 Task: Add Market Corner Garlic Hummus to the cart.
Action: Mouse moved to (1115, 350)
Screenshot: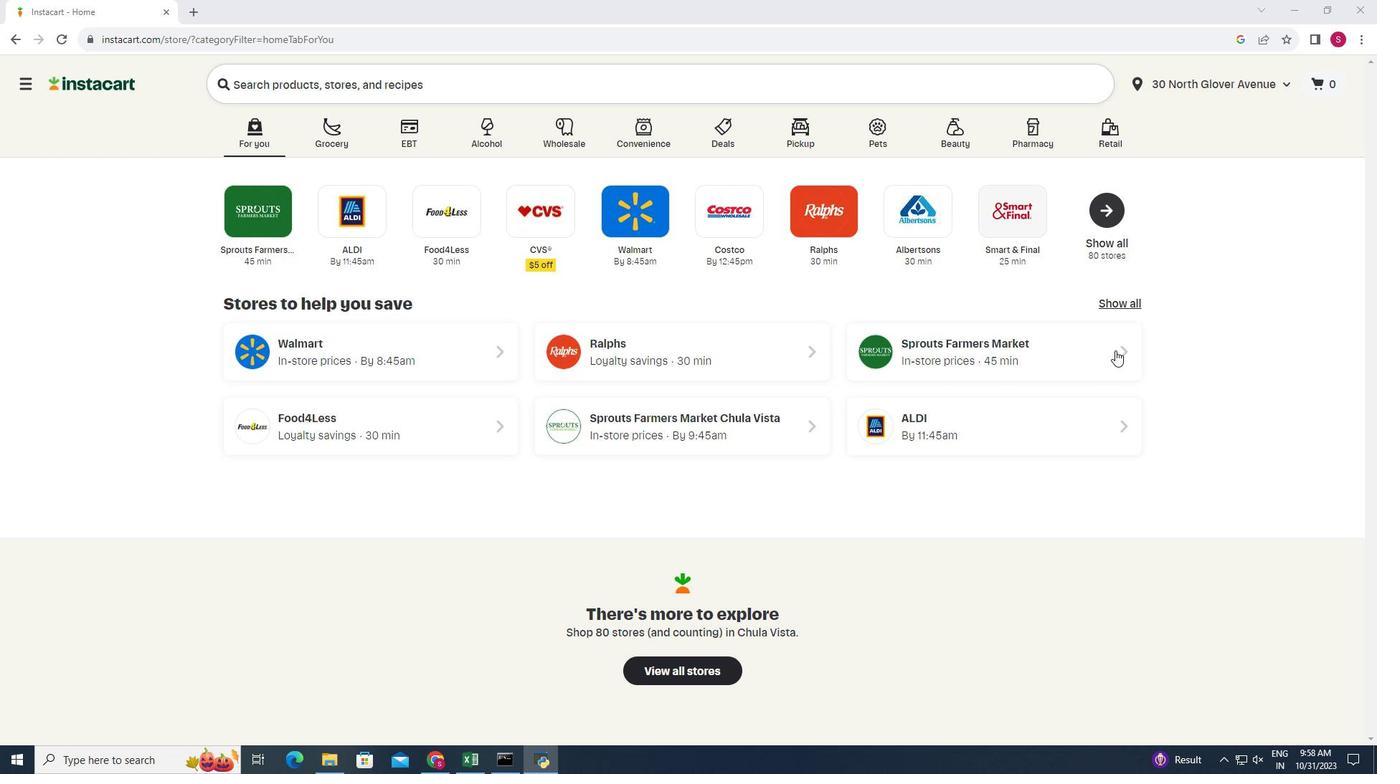 
Action: Mouse pressed left at (1115, 350)
Screenshot: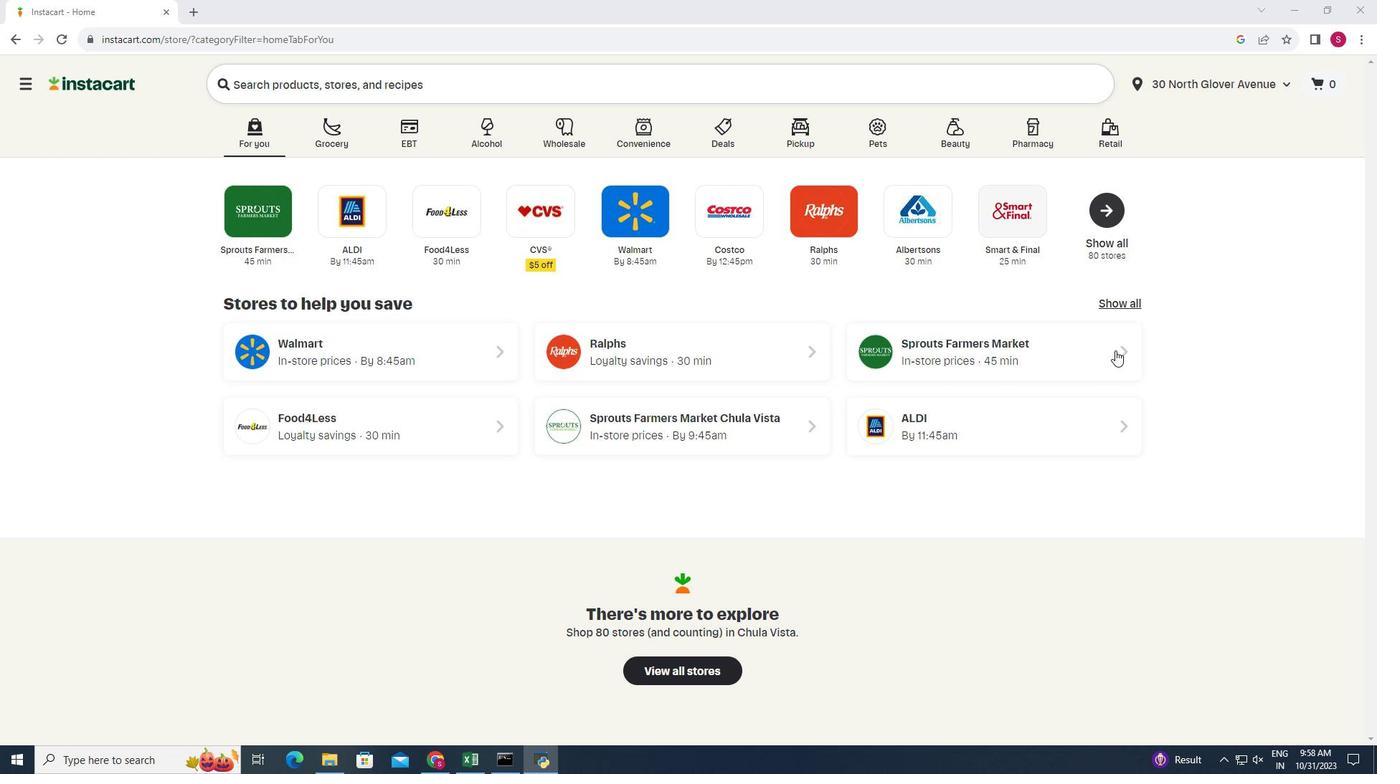 
Action: Mouse moved to (30, 629)
Screenshot: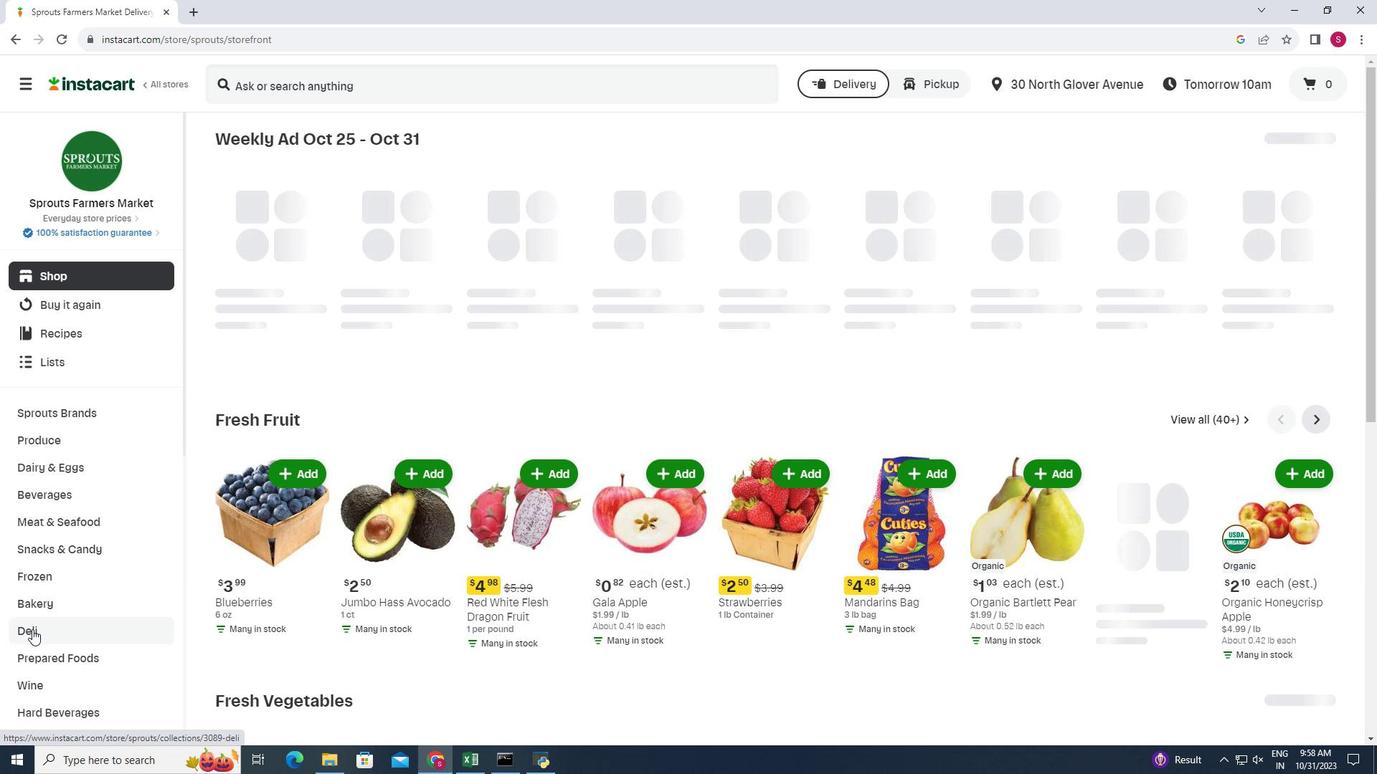 
Action: Mouse pressed left at (30, 629)
Screenshot: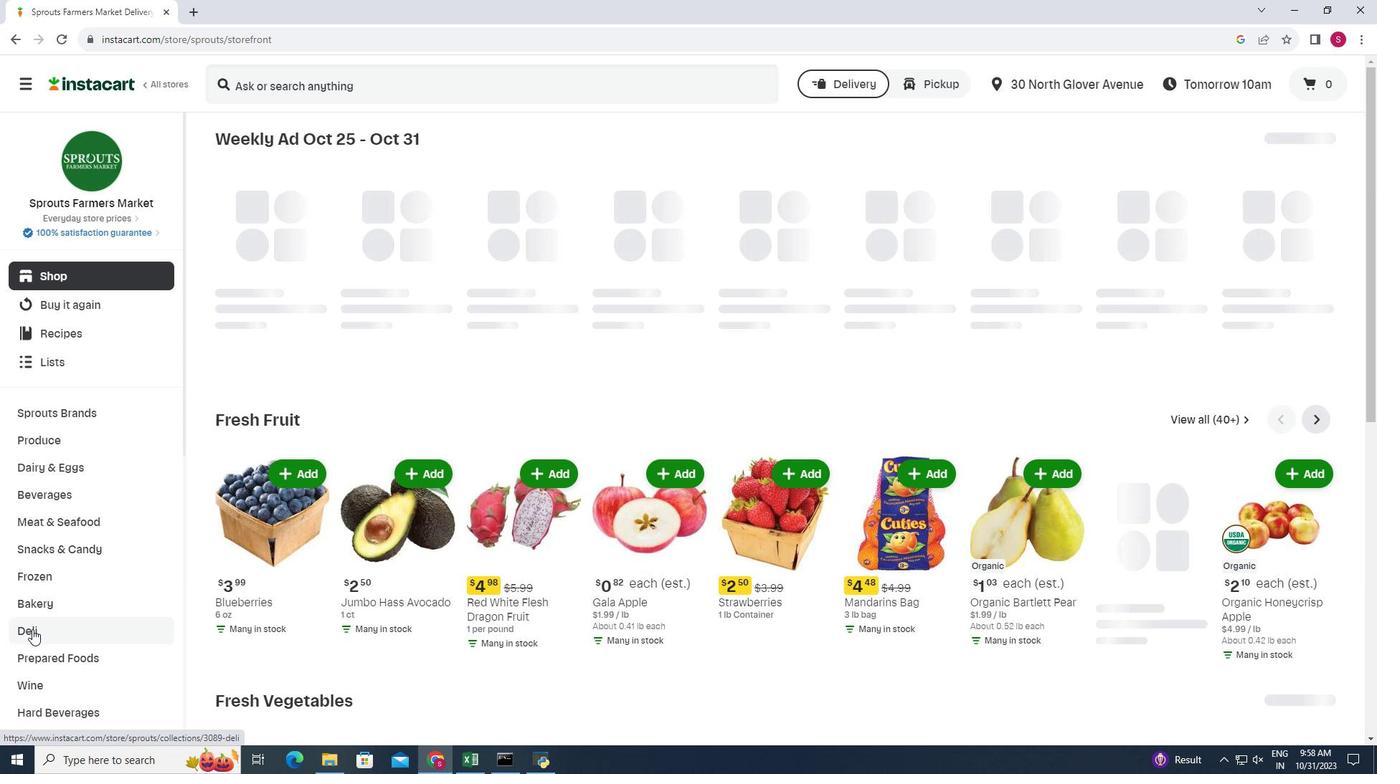 
Action: Mouse moved to (479, 172)
Screenshot: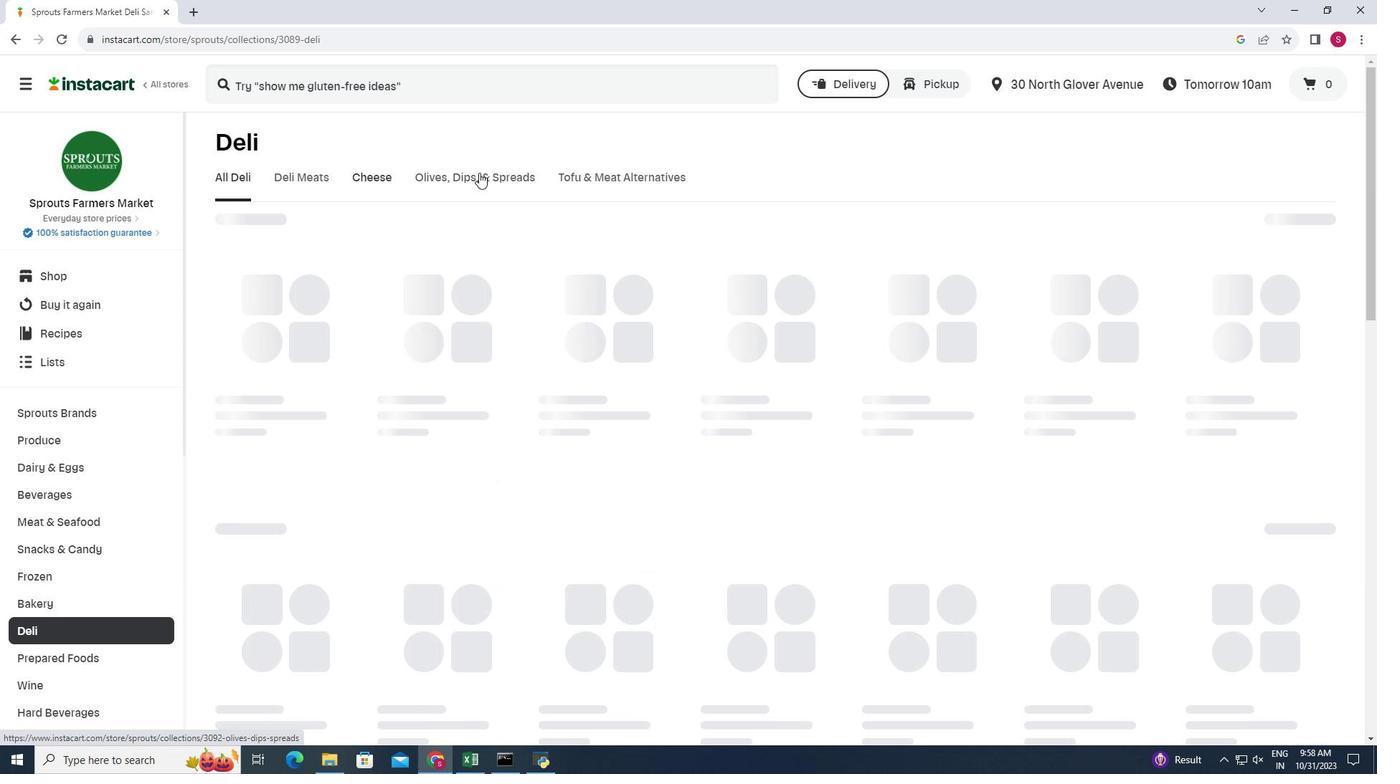 
Action: Mouse pressed left at (479, 172)
Screenshot: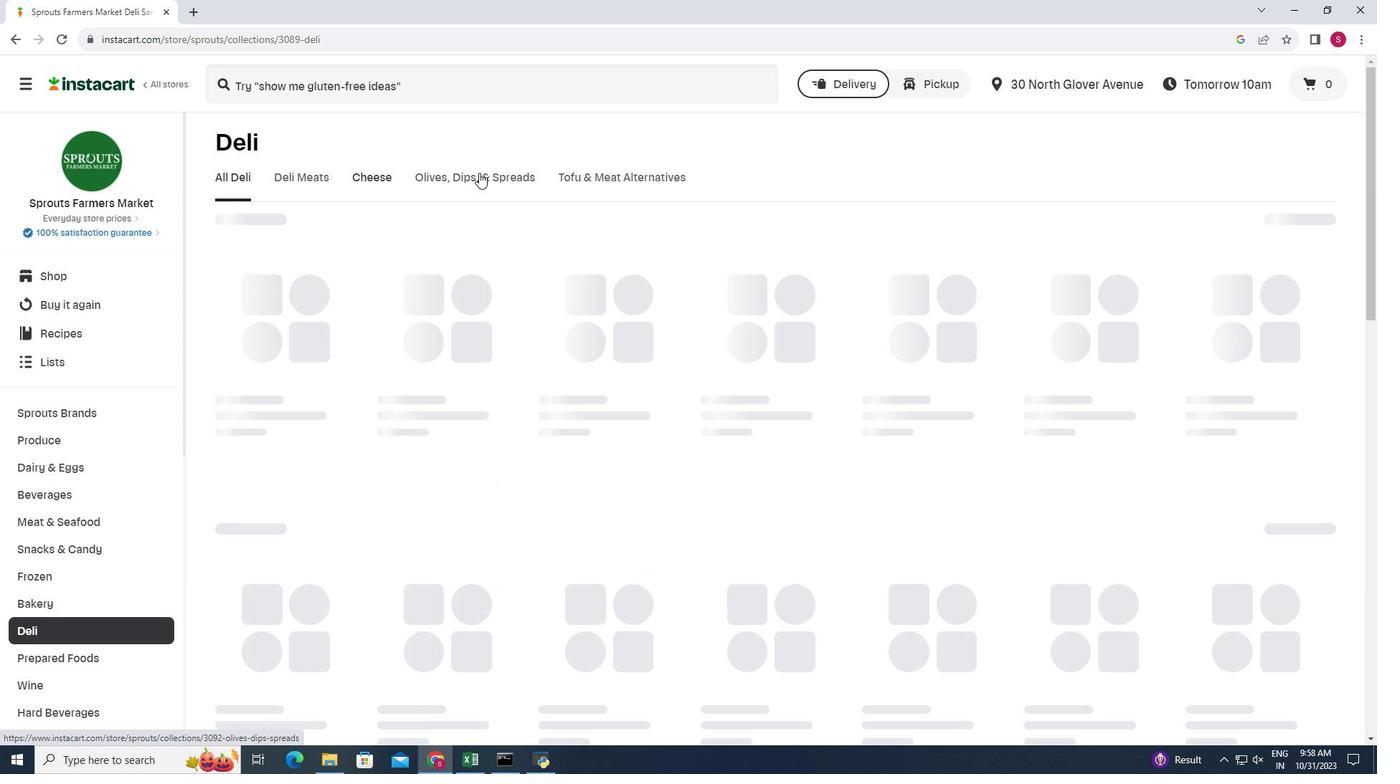 
Action: Mouse moved to (315, 228)
Screenshot: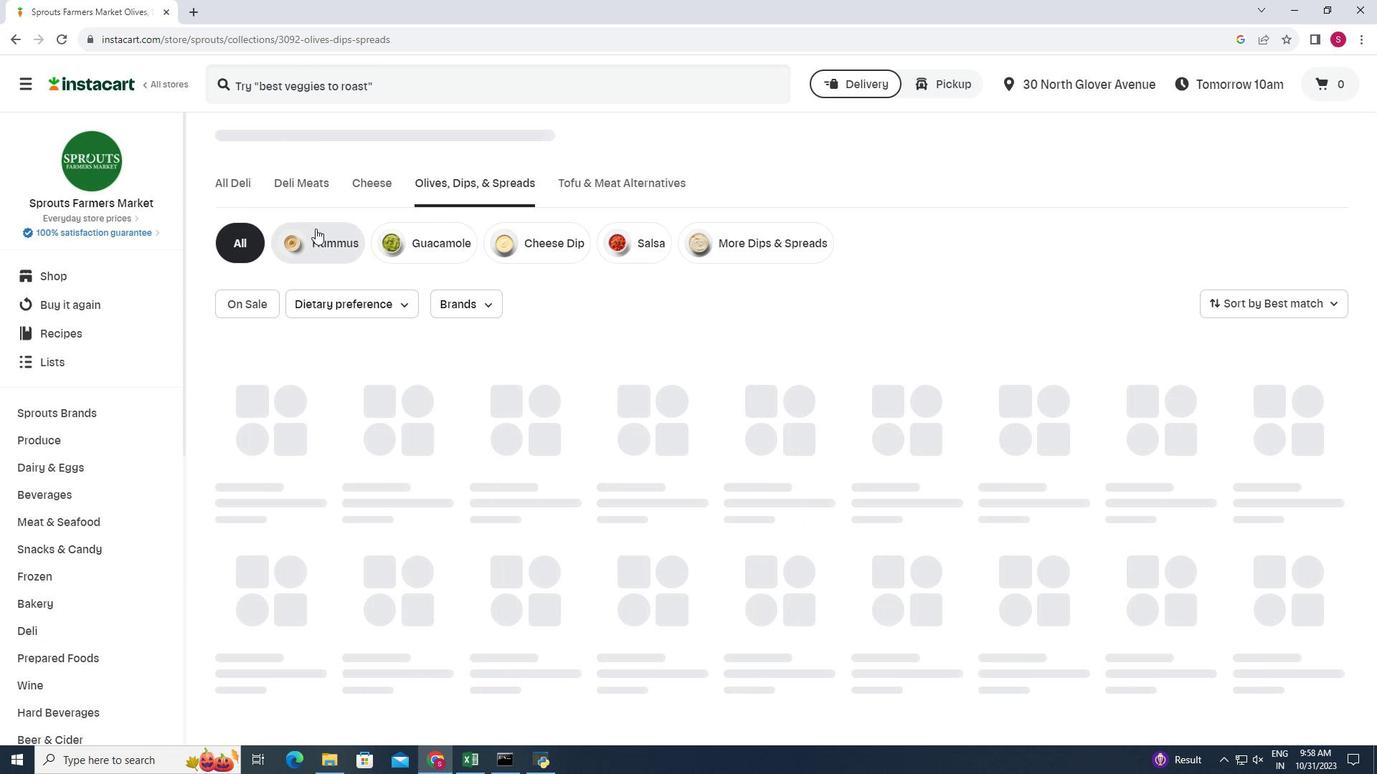 
Action: Mouse pressed left at (315, 228)
Screenshot: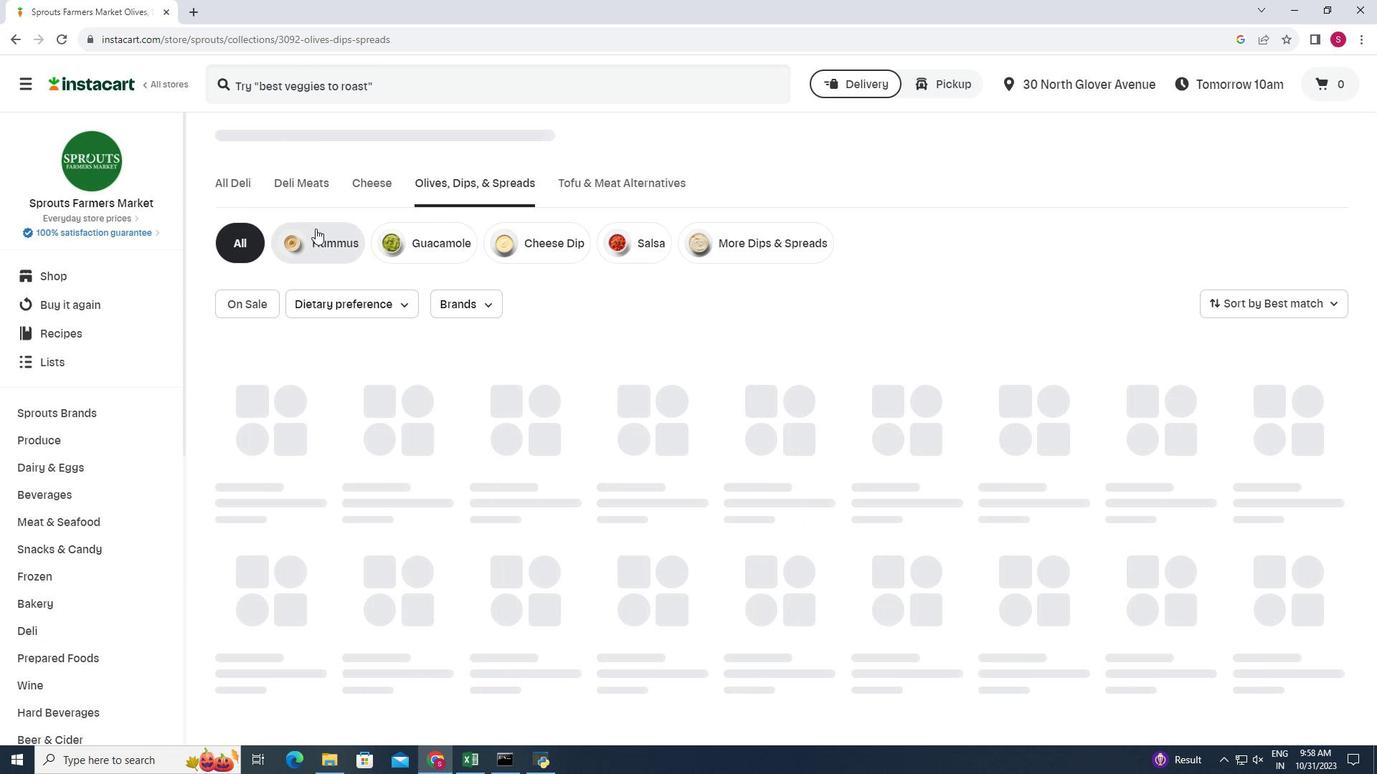 
Action: Mouse moved to (535, 291)
Screenshot: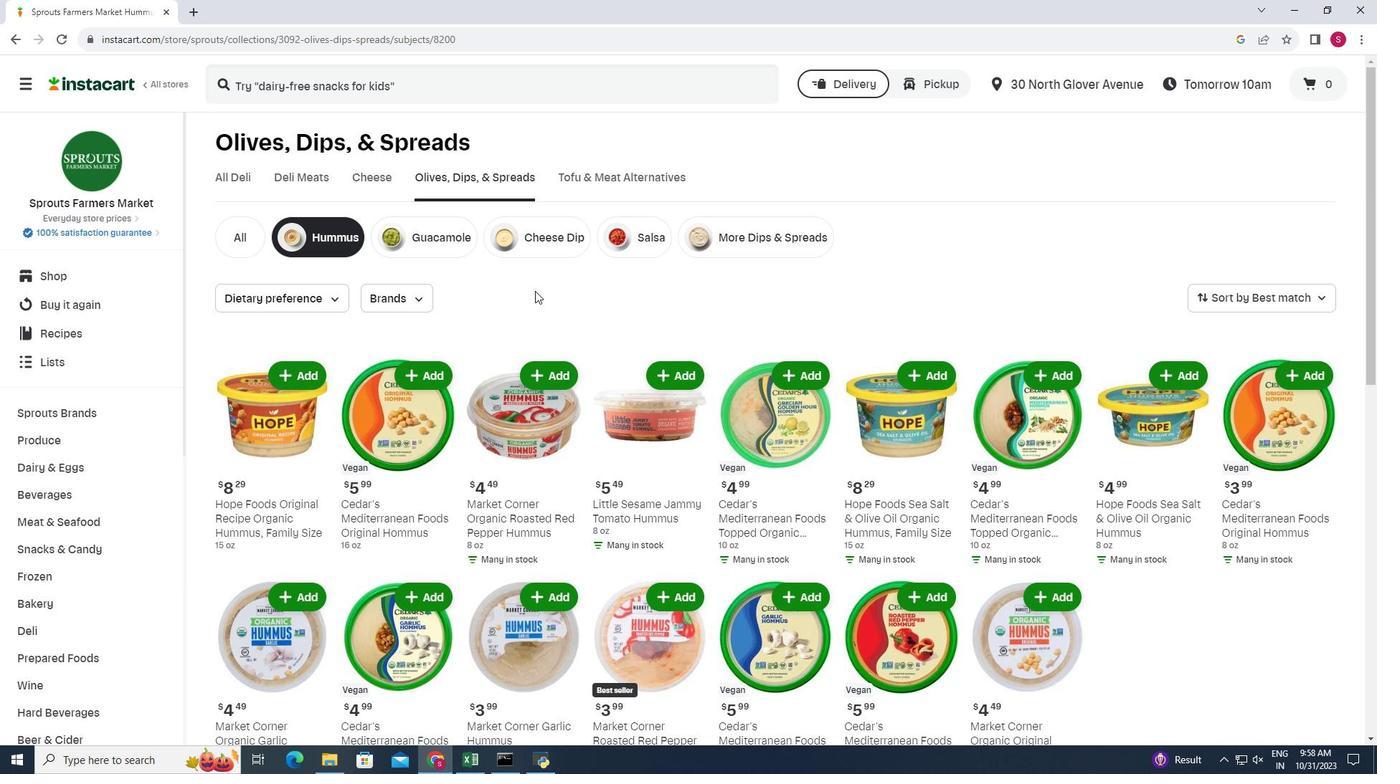 
Action: Mouse scrolled (535, 290) with delta (0, 0)
Screenshot: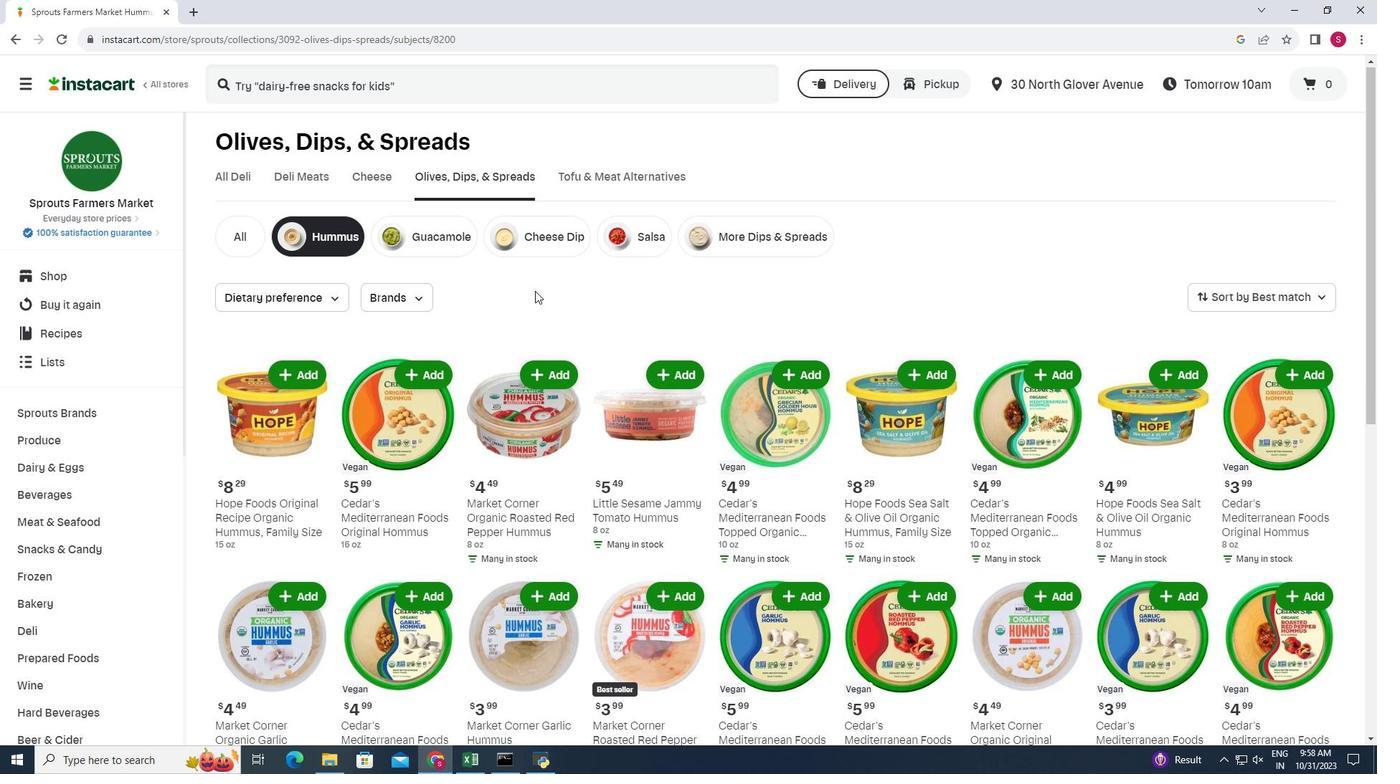
Action: Mouse moved to (1346, 462)
Screenshot: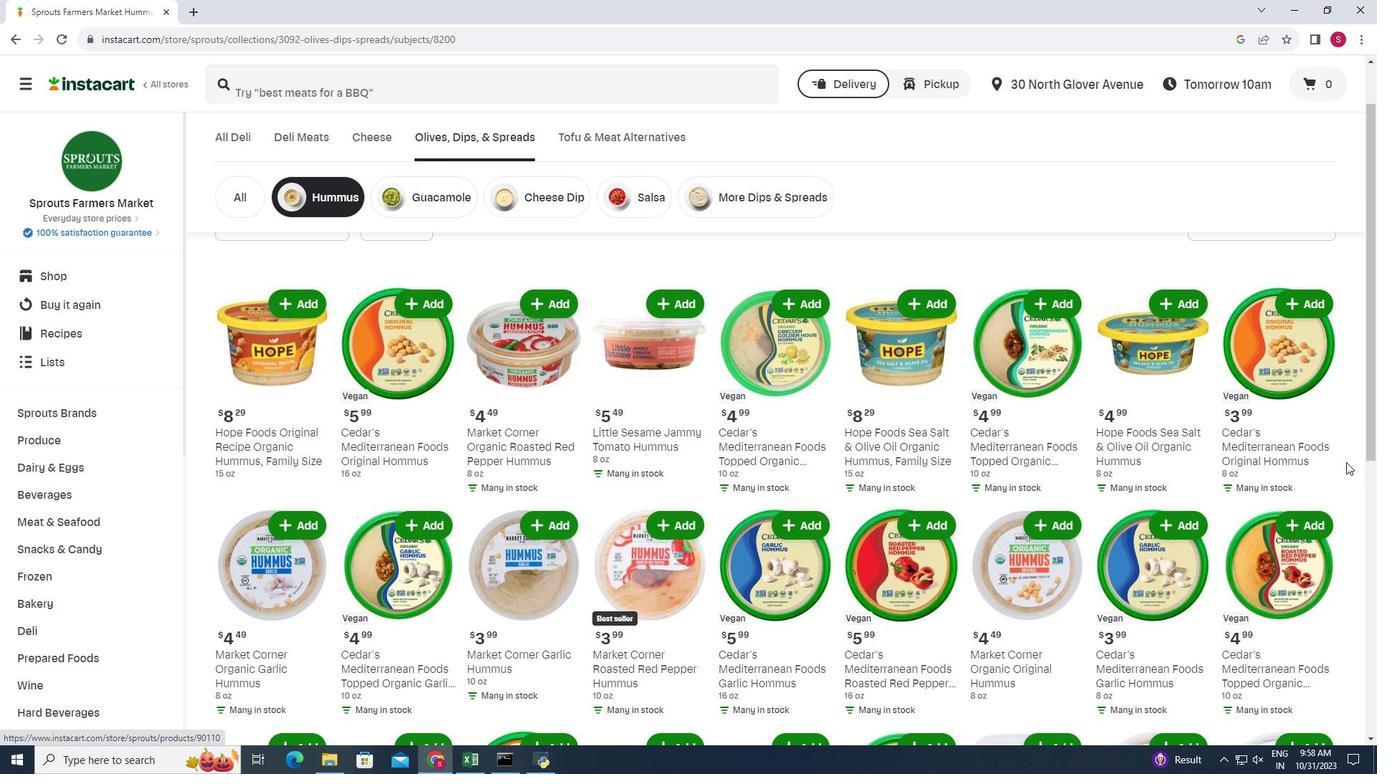 
Action: Mouse scrolled (1346, 461) with delta (0, 0)
Screenshot: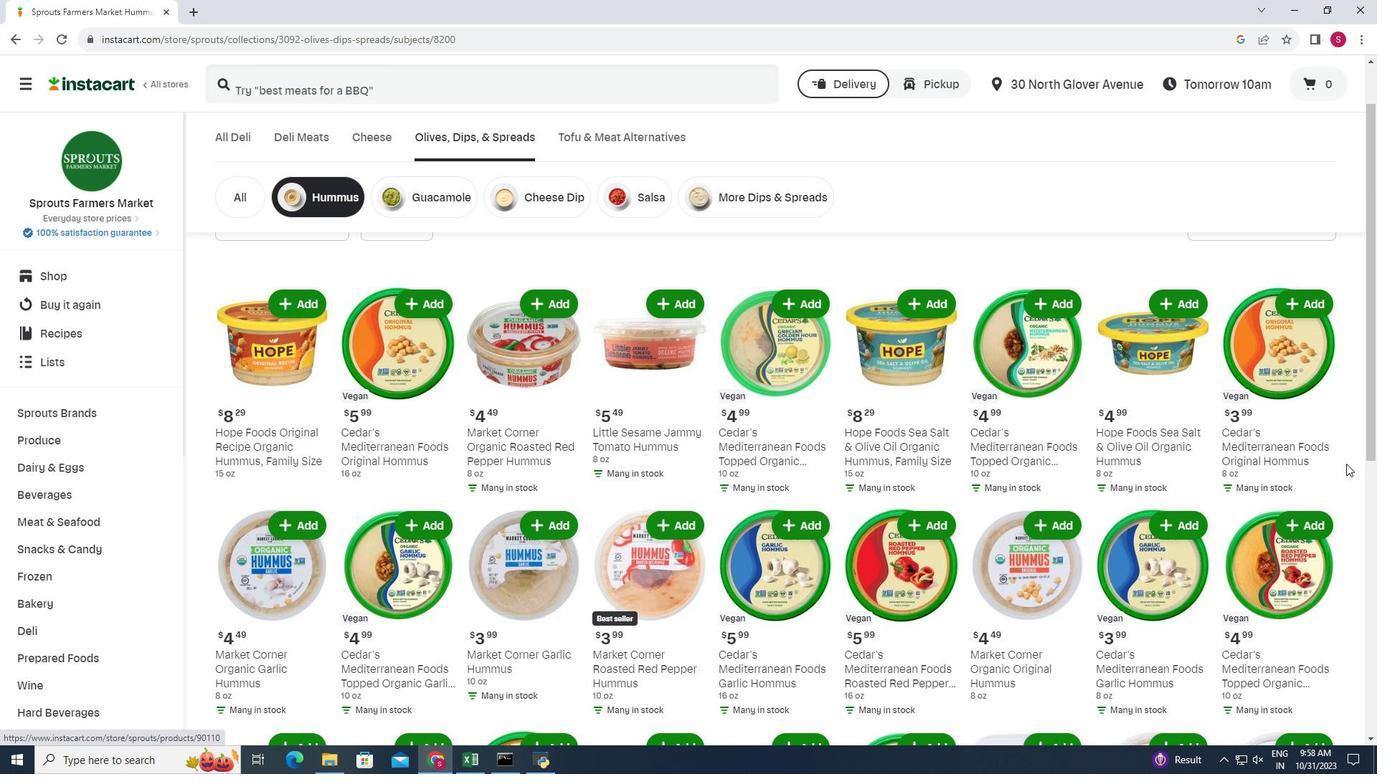 
Action: Mouse moved to (1346, 464)
Screenshot: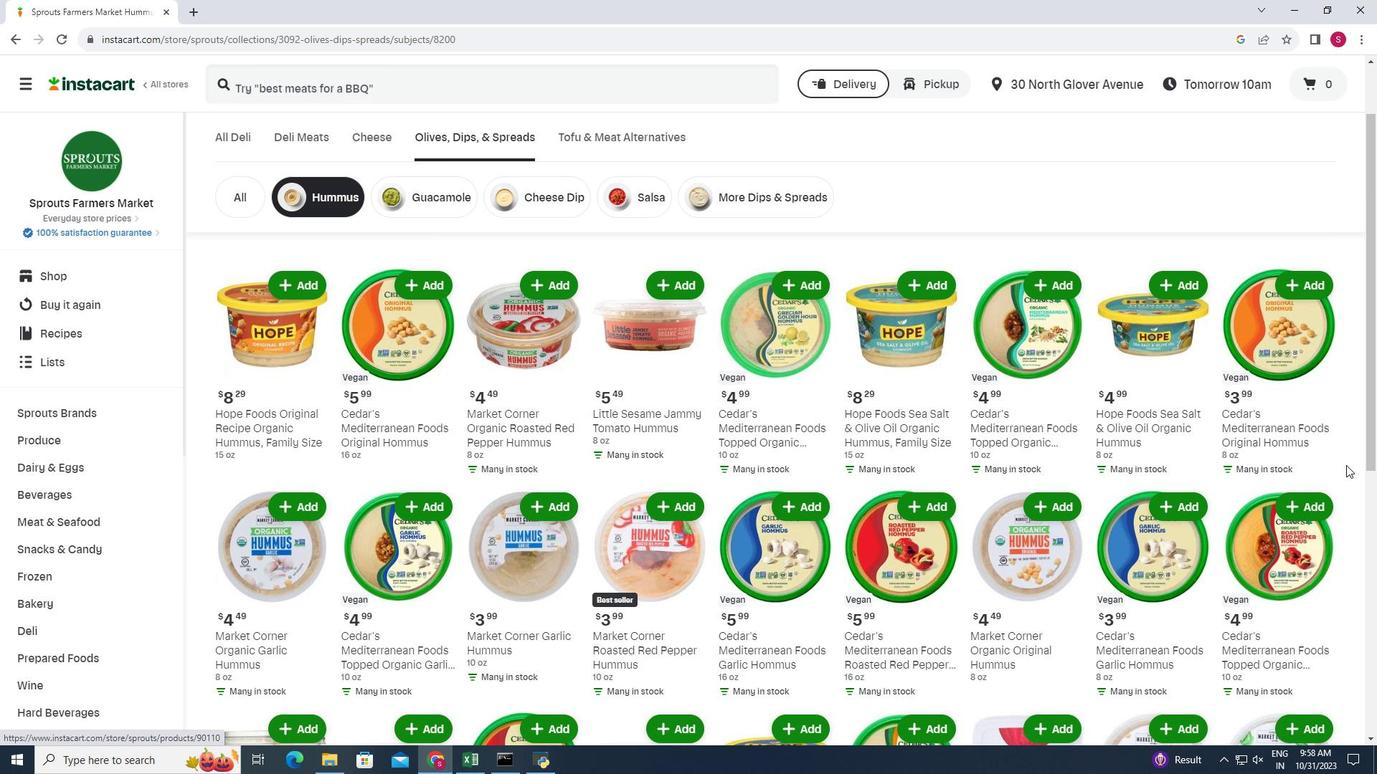 
Action: Mouse scrolled (1346, 463) with delta (0, 0)
Screenshot: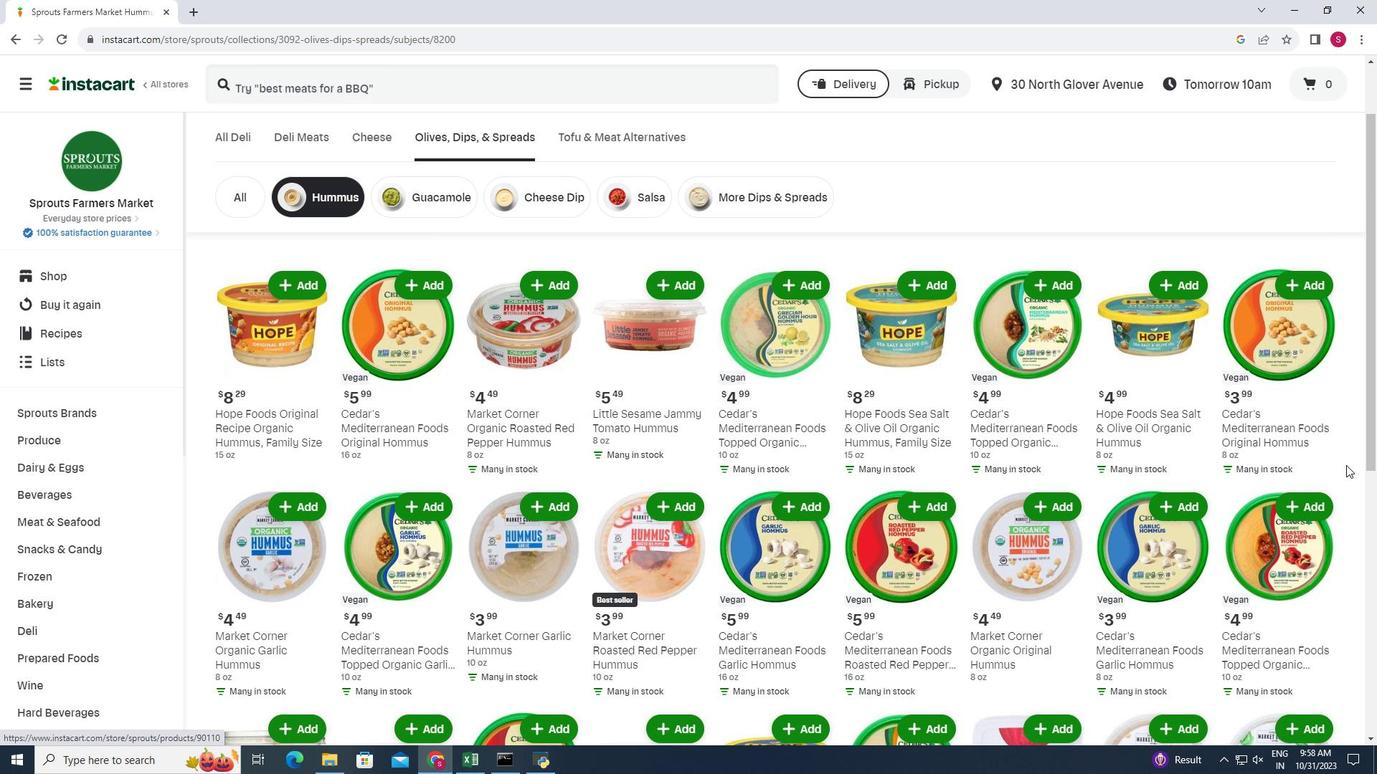 
Action: Mouse moved to (539, 368)
Screenshot: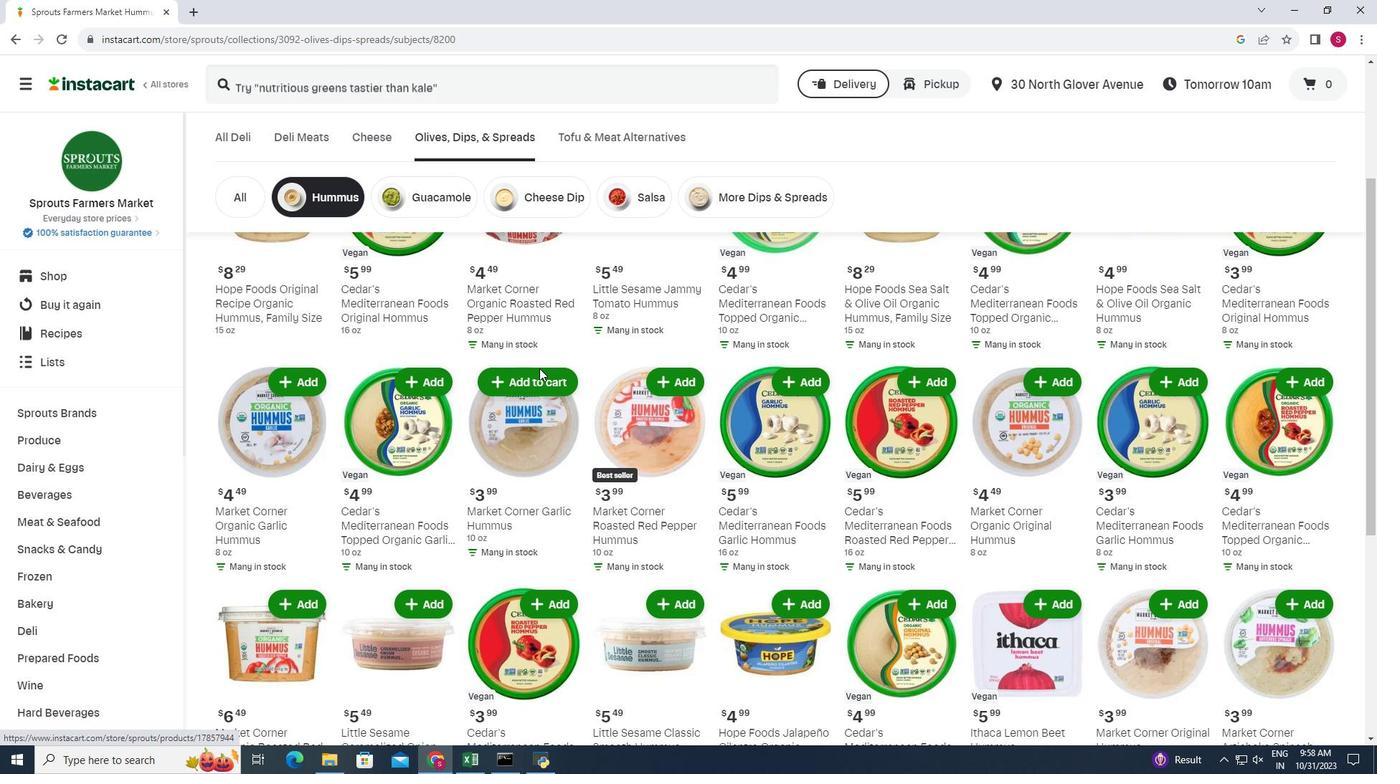 
Action: Mouse pressed left at (539, 368)
Screenshot: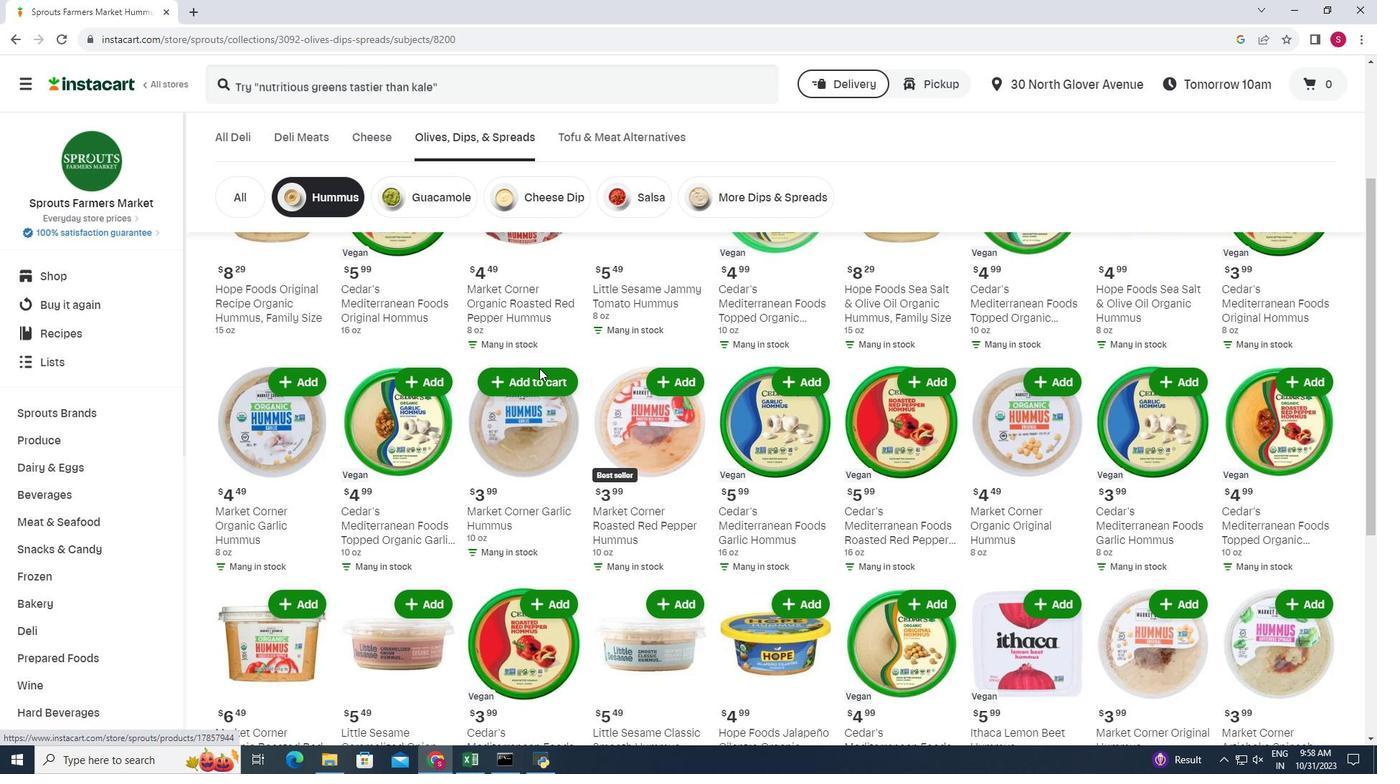 
Action: Mouse moved to (555, 380)
Screenshot: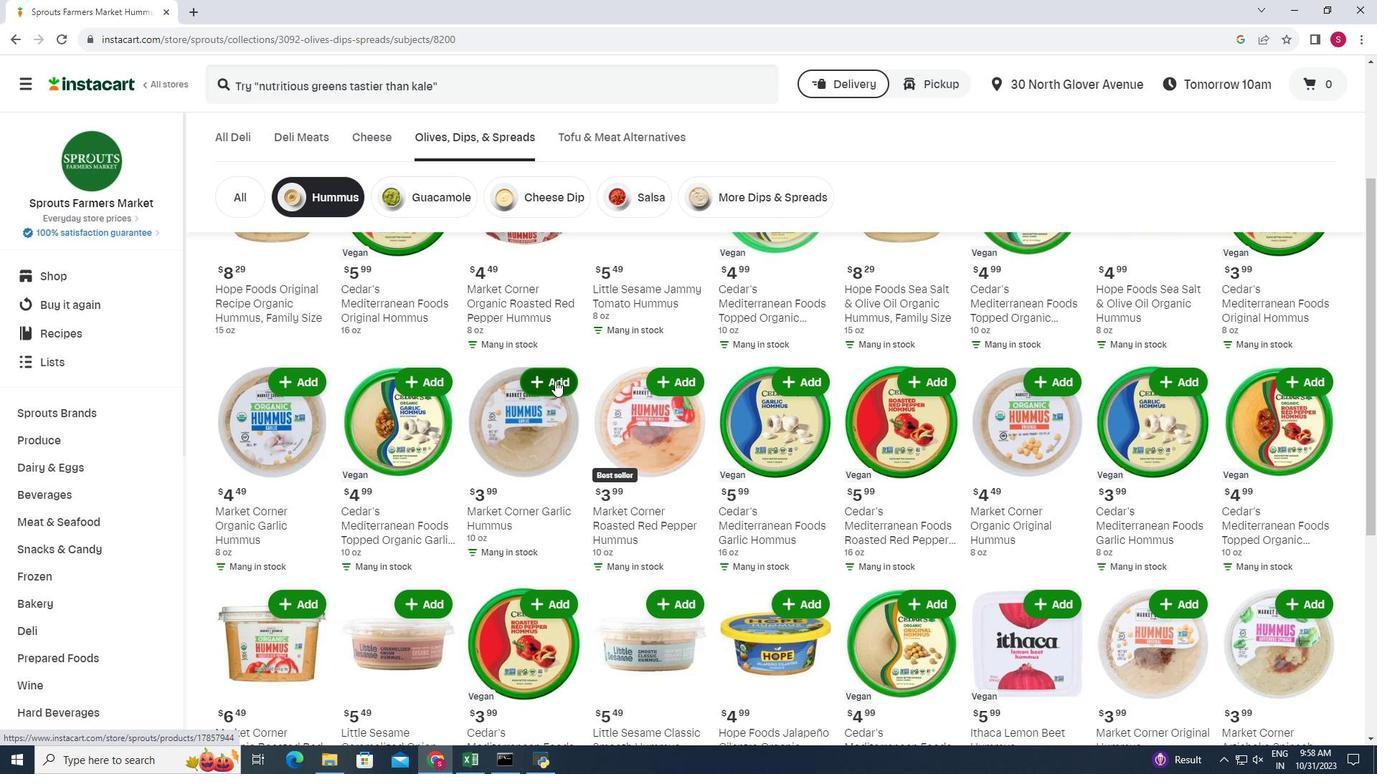 
Action: Mouse pressed left at (555, 380)
Screenshot: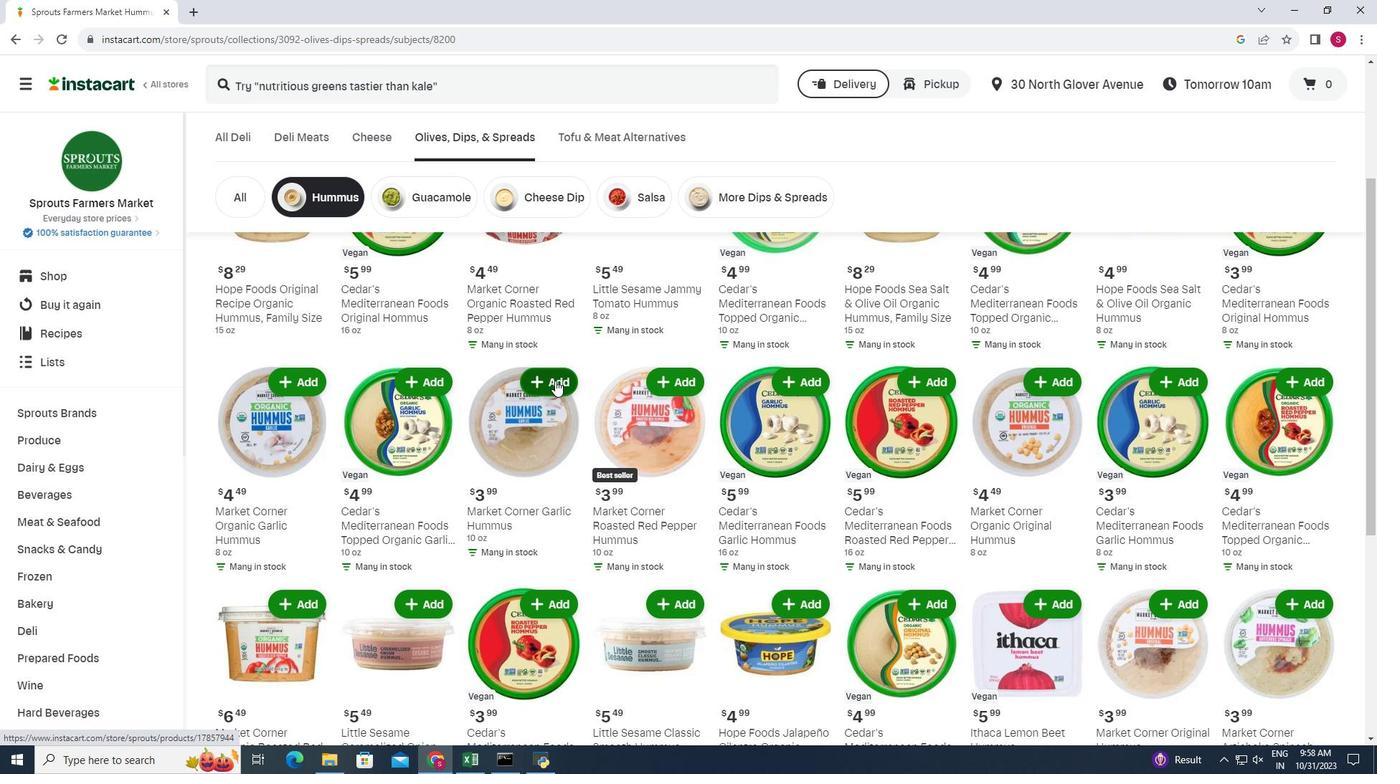 
Action: Mouse moved to (570, 347)
Screenshot: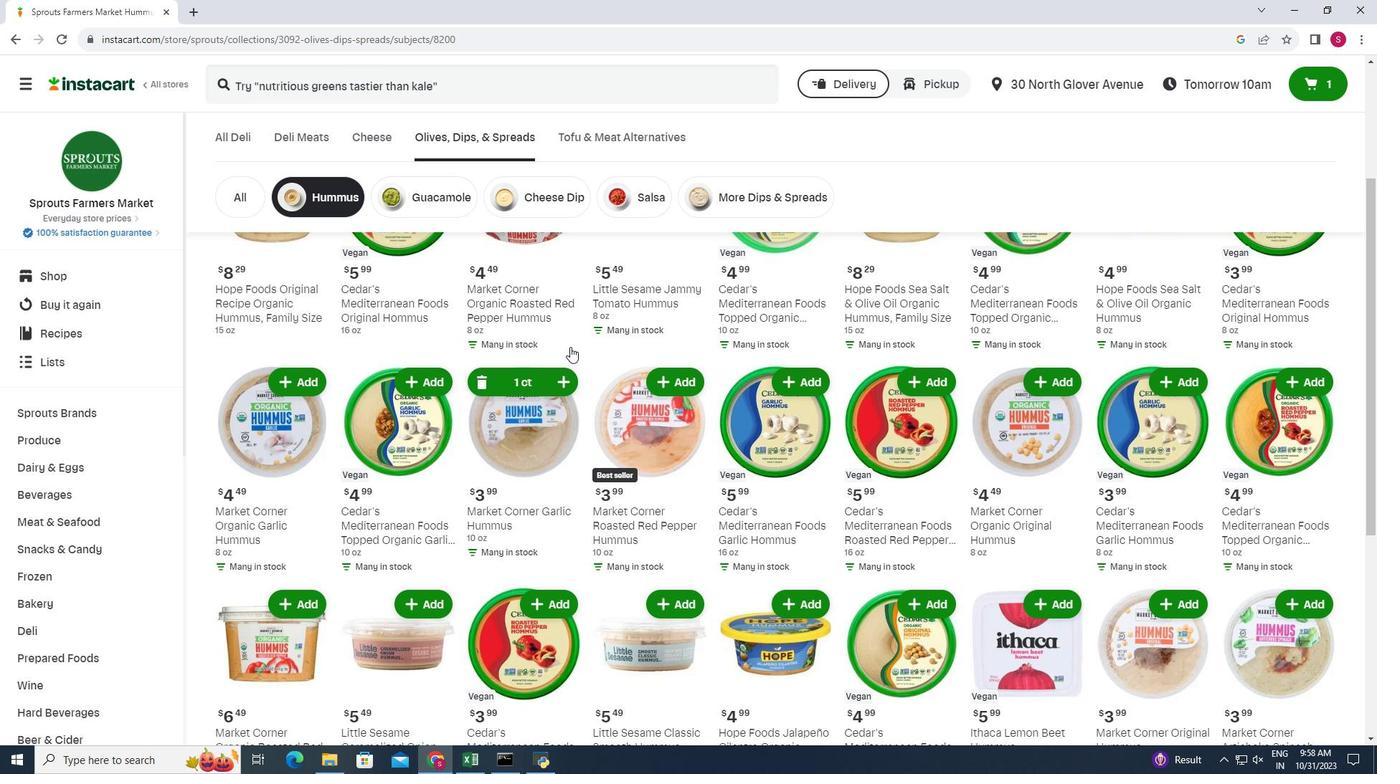 
